Task: Create a due date automation trigger when advanced on, 2 hours before a card is due add content with an empty description.
Action: Mouse moved to (803, 243)
Screenshot: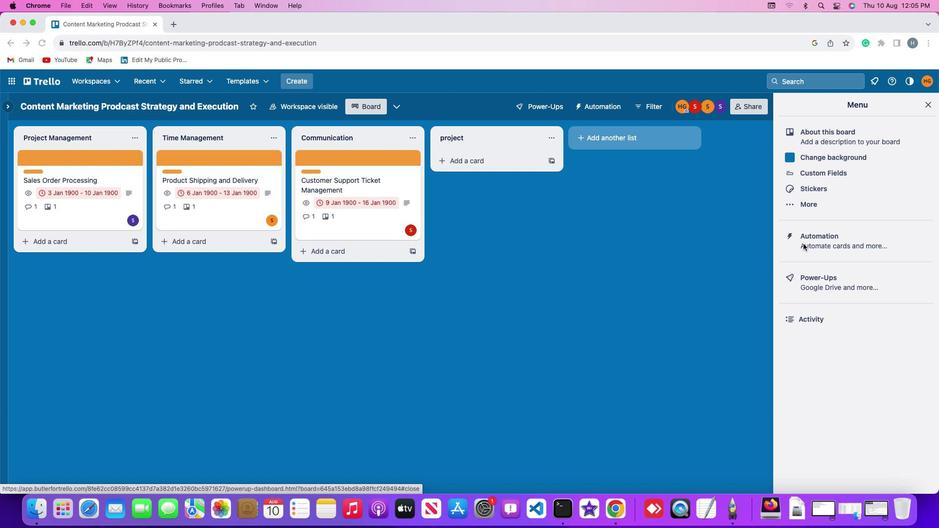 
Action: Mouse pressed left at (803, 243)
Screenshot: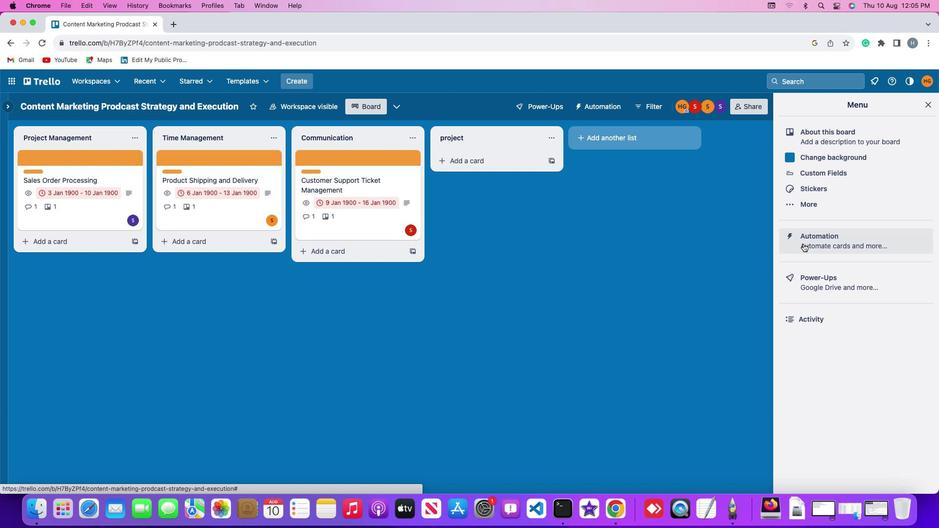 
Action: Mouse moved to (803, 243)
Screenshot: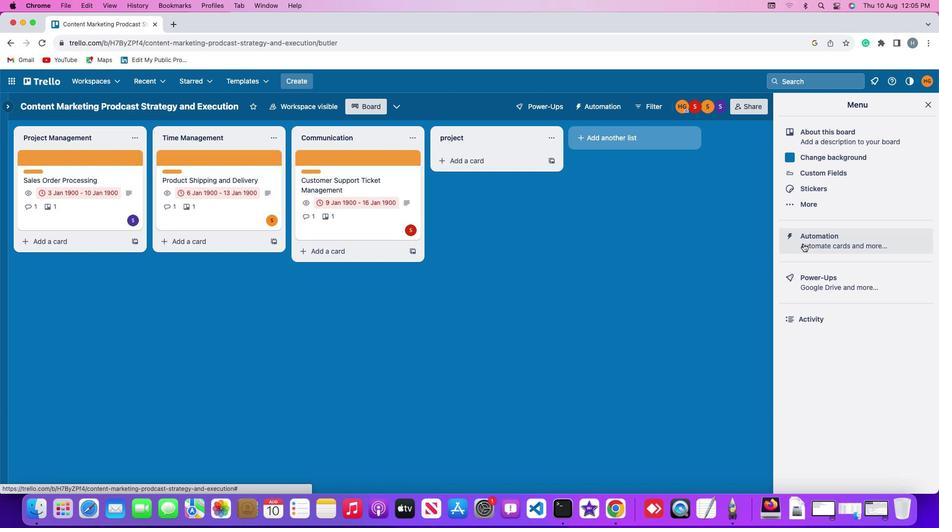 
Action: Mouse pressed left at (803, 243)
Screenshot: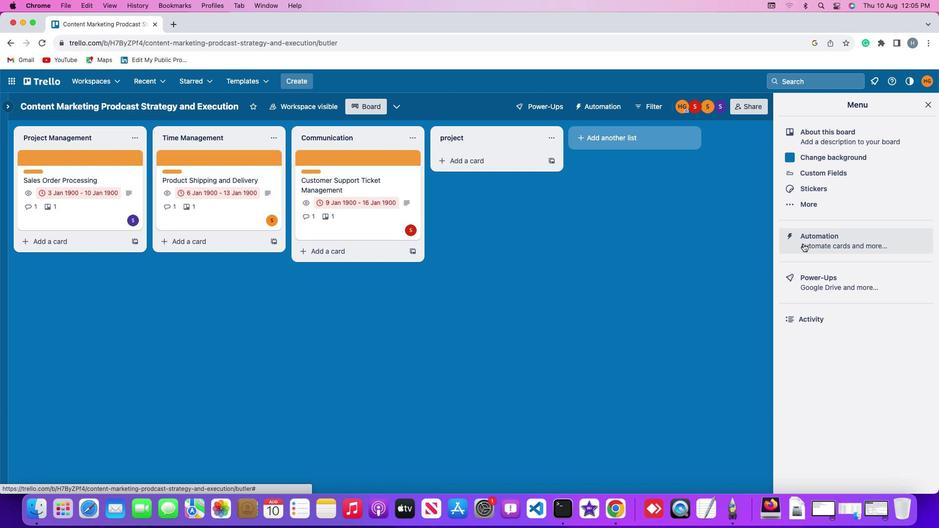 
Action: Mouse moved to (67, 232)
Screenshot: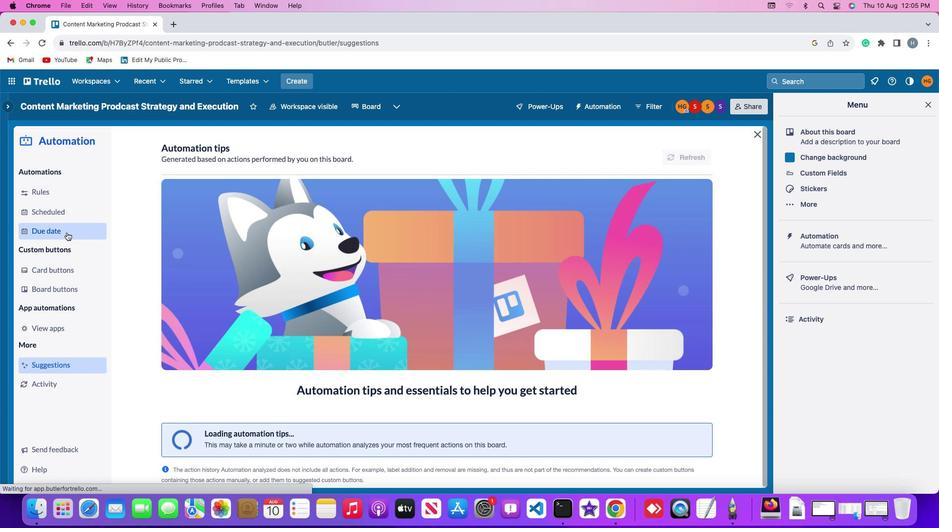 
Action: Mouse pressed left at (67, 232)
Screenshot: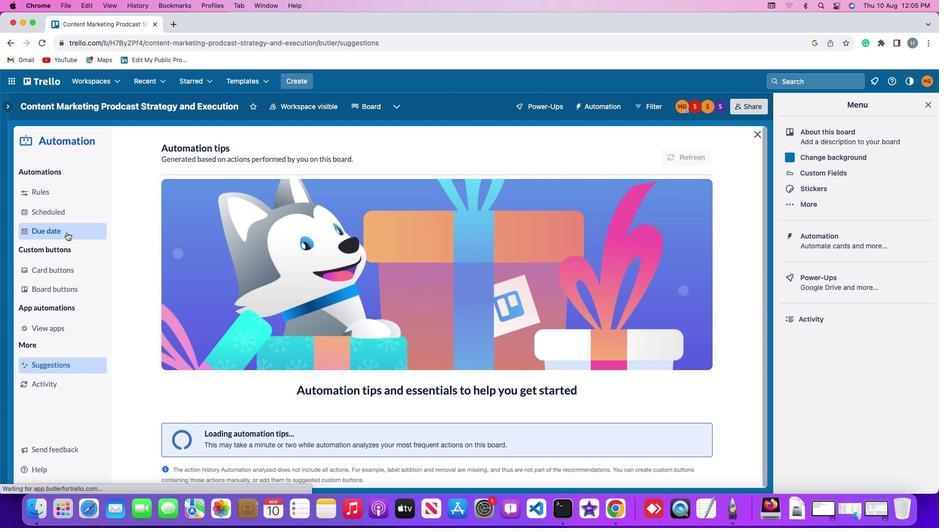 
Action: Mouse moved to (652, 151)
Screenshot: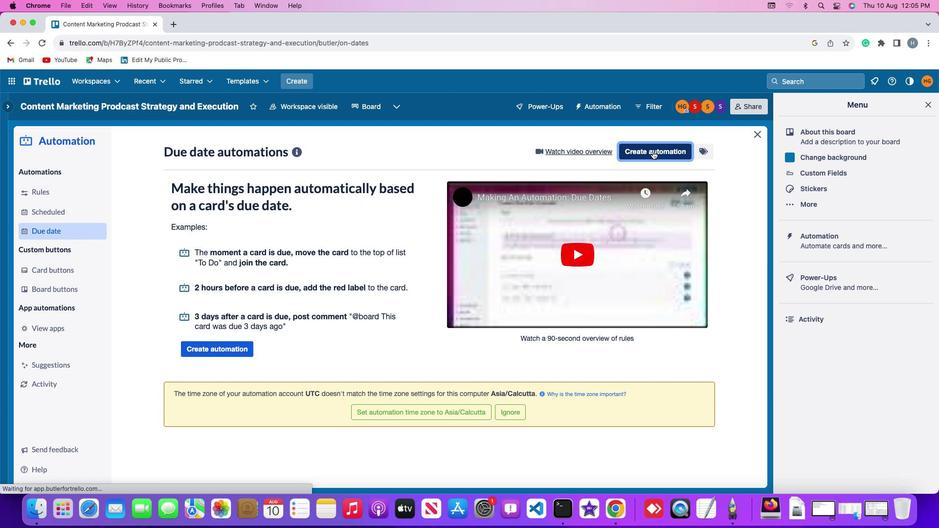 
Action: Mouse pressed left at (652, 151)
Screenshot: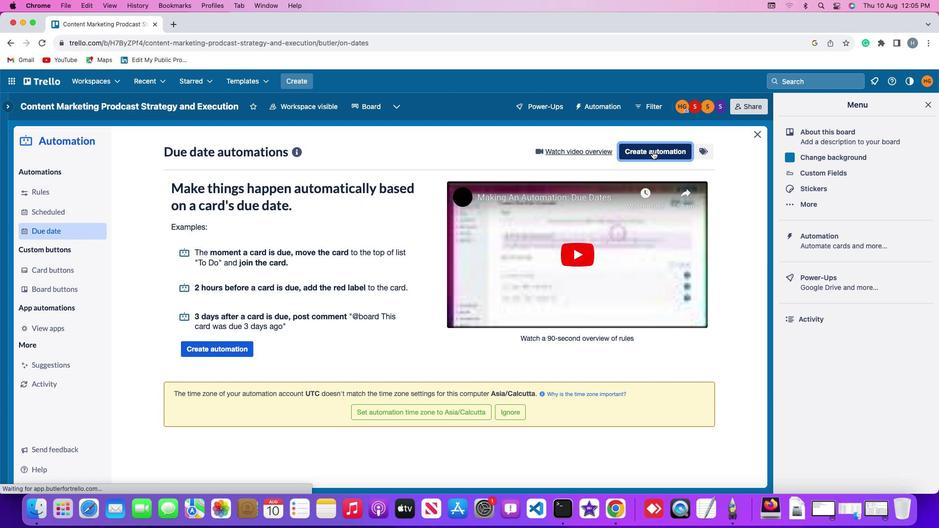 
Action: Mouse moved to (221, 245)
Screenshot: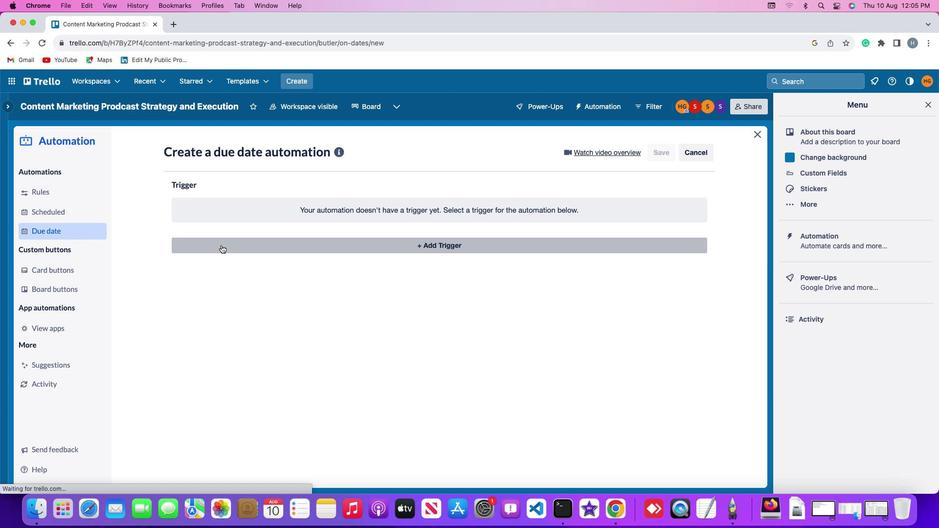 
Action: Mouse pressed left at (221, 245)
Screenshot: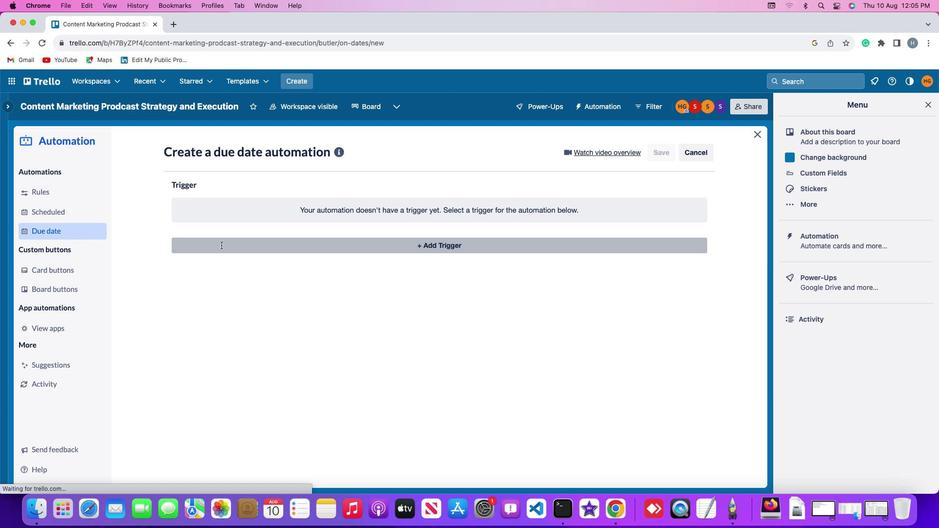 
Action: Mouse moved to (189, 394)
Screenshot: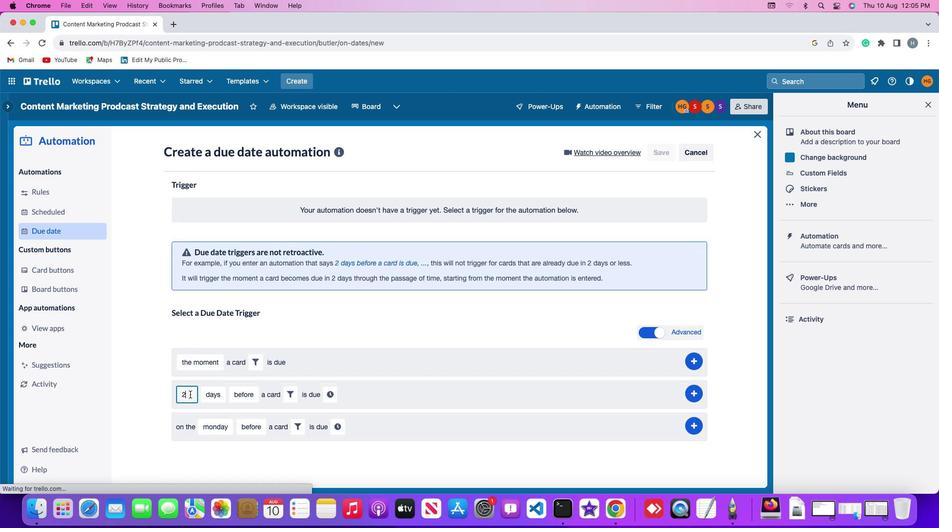 
Action: Mouse pressed left at (189, 394)
Screenshot: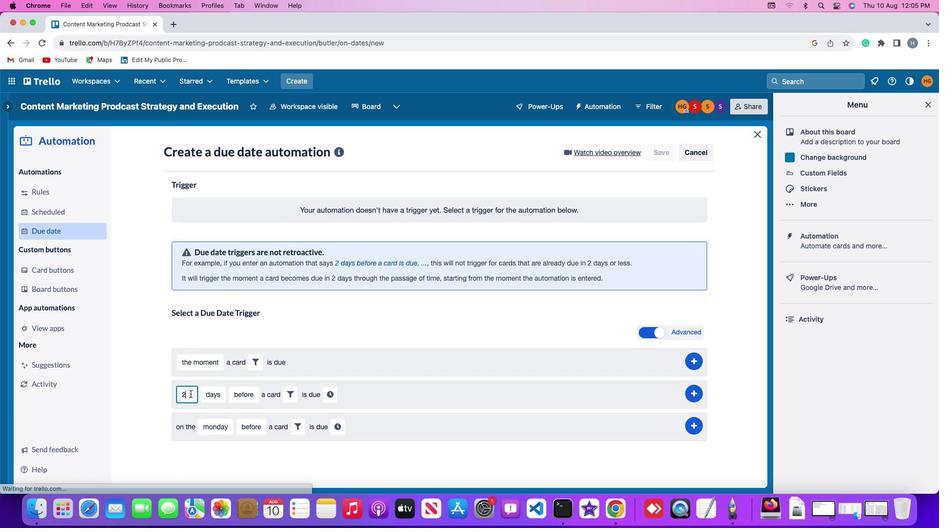 
Action: Mouse moved to (191, 393)
Screenshot: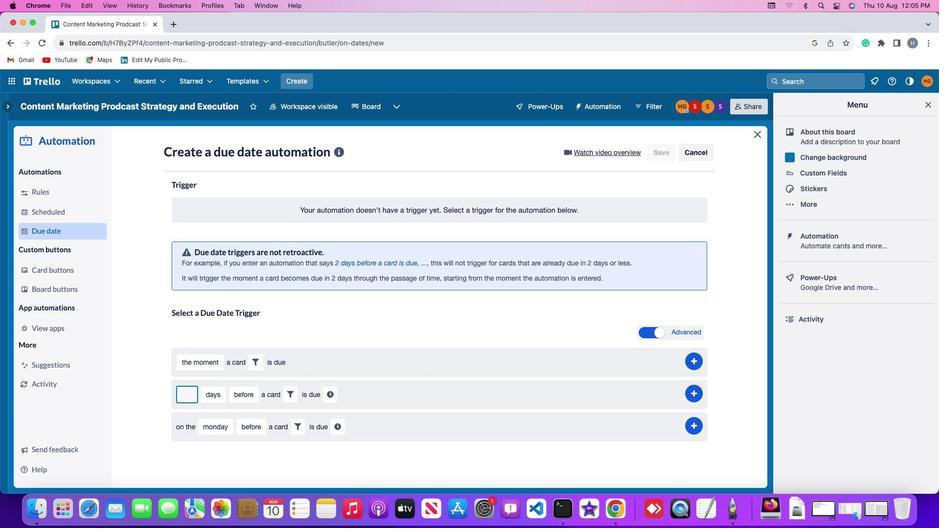 
Action: Key pressed Key.backspace'2'
Screenshot: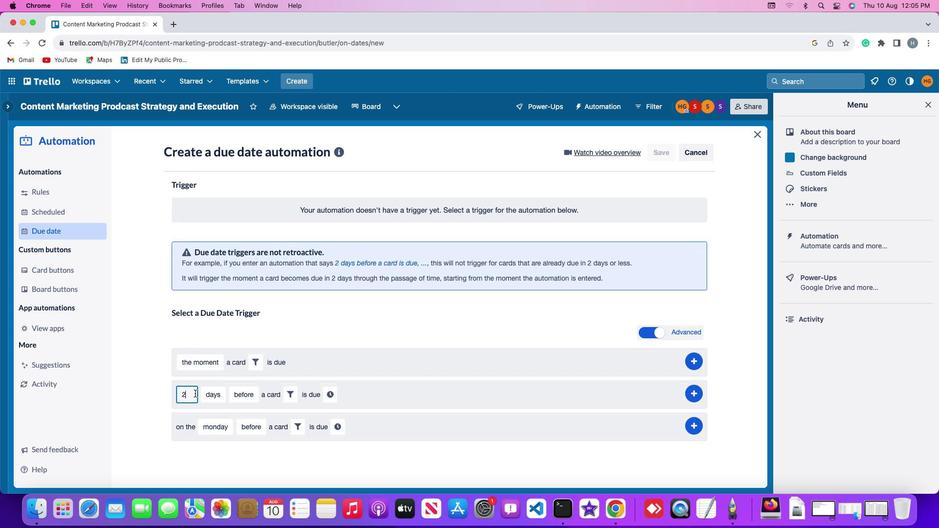 
Action: Mouse moved to (216, 396)
Screenshot: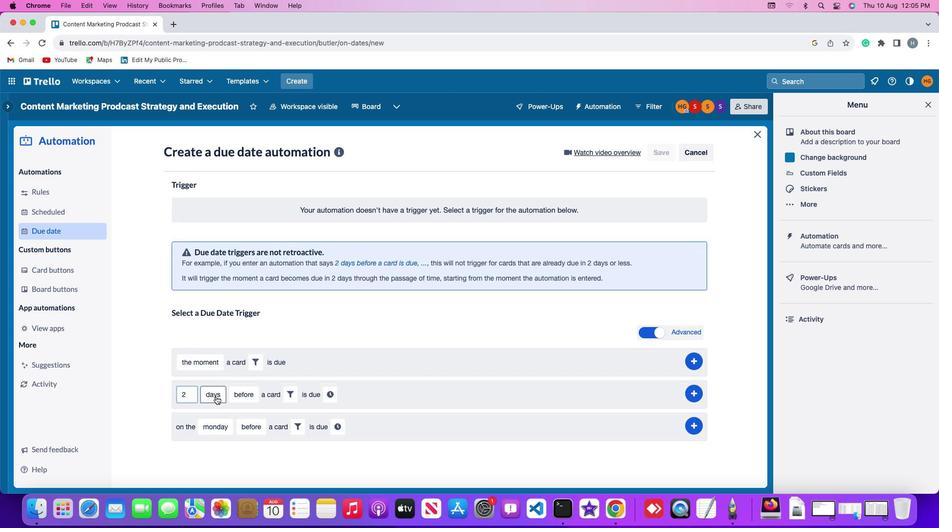 
Action: Mouse pressed left at (216, 396)
Screenshot: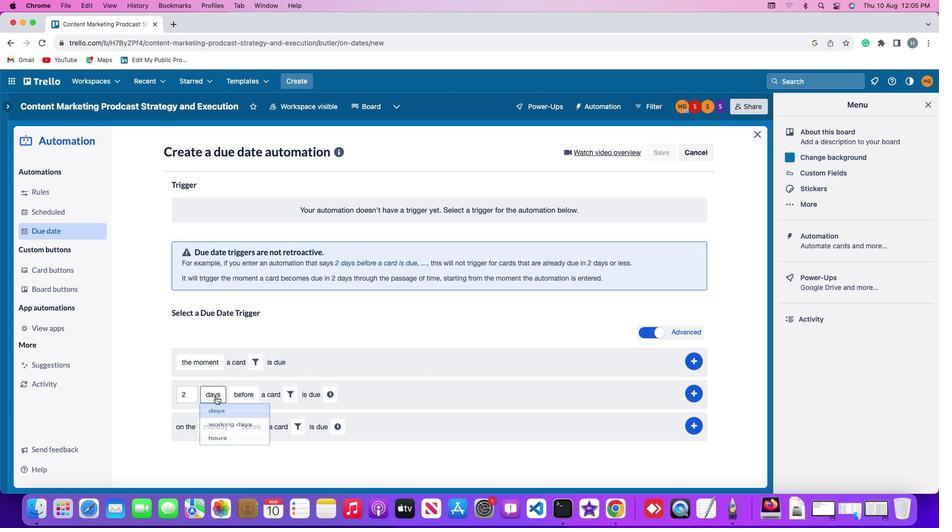 
Action: Mouse moved to (211, 450)
Screenshot: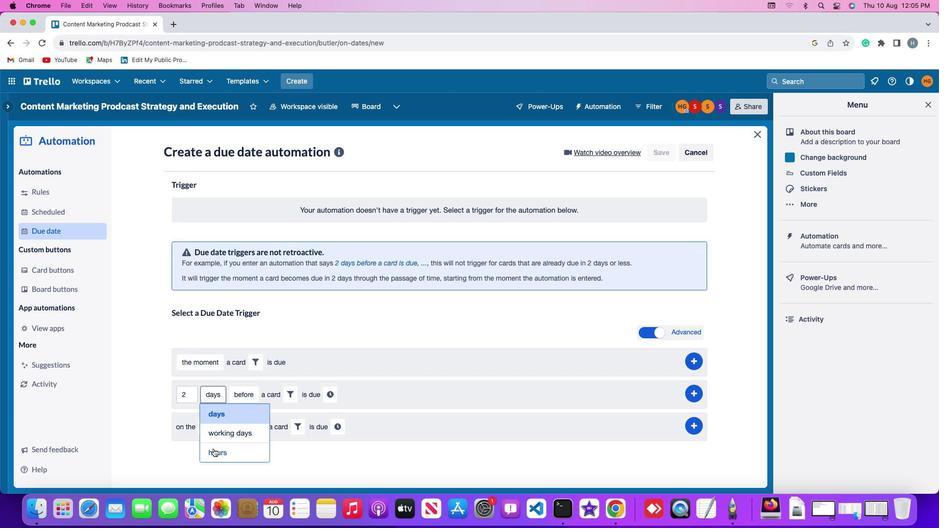 
Action: Mouse pressed left at (211, 450)
Screenshot: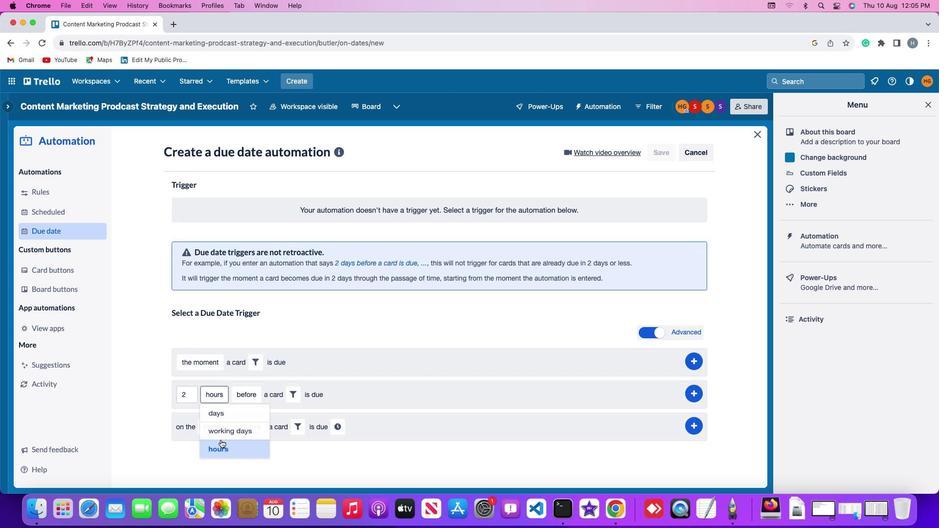 
Action: Mouse moved to (244, 395)
Screenshot: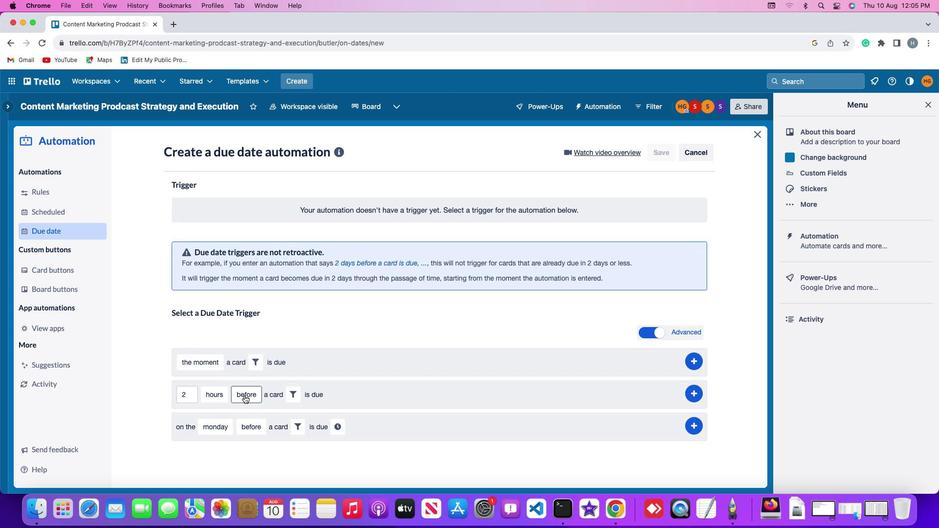 
Action: Mouse pressed left at (244, 395)
Screenshot: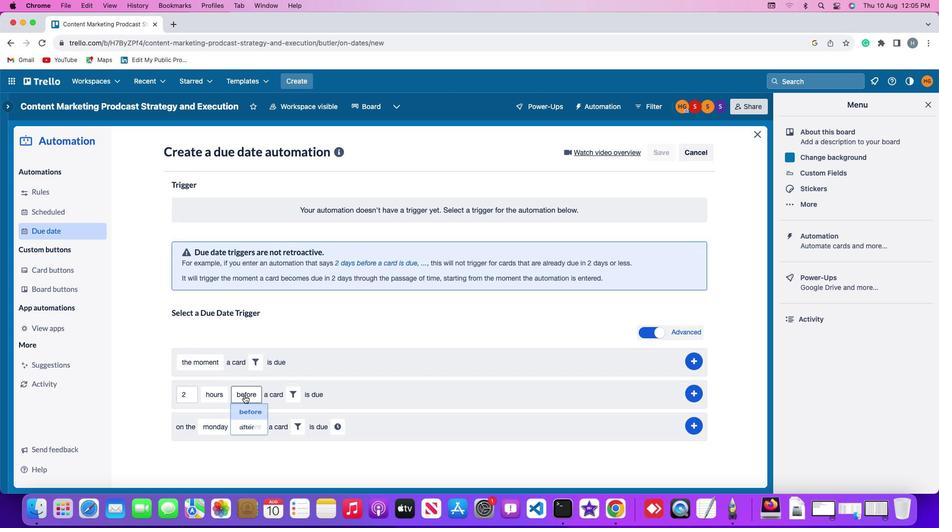 
Action: Mouse moved to (248, 418)
Screenshot: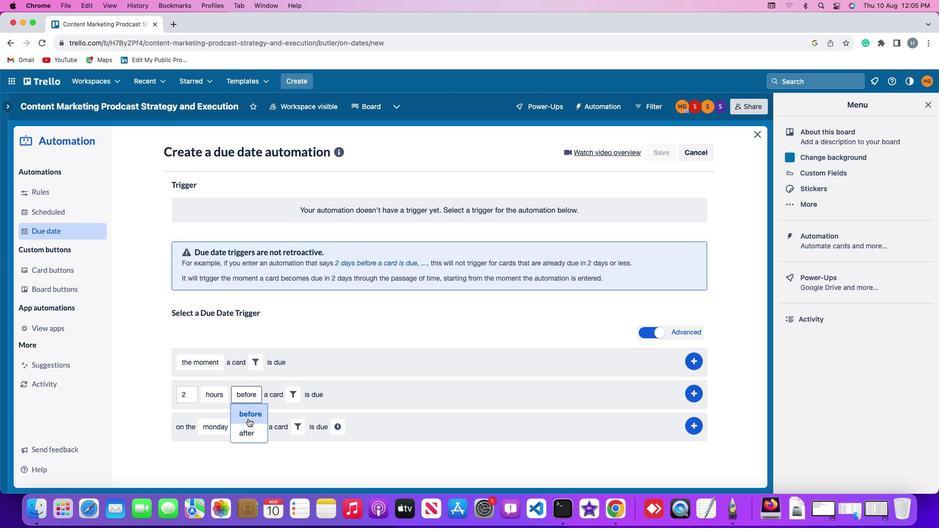 
Action: Mouse pressed left at (248, 418)
Screenshot: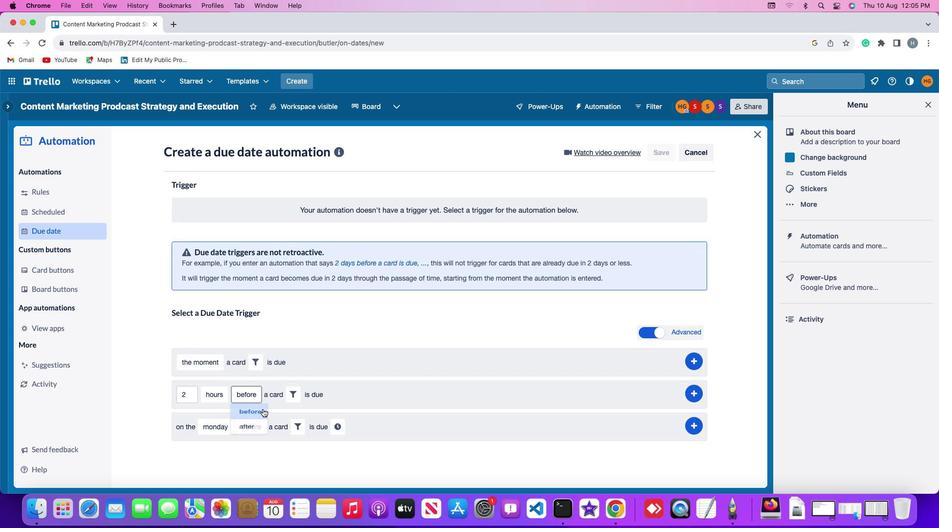 
Action: Mouse moved to (294, 395)
Screenshot: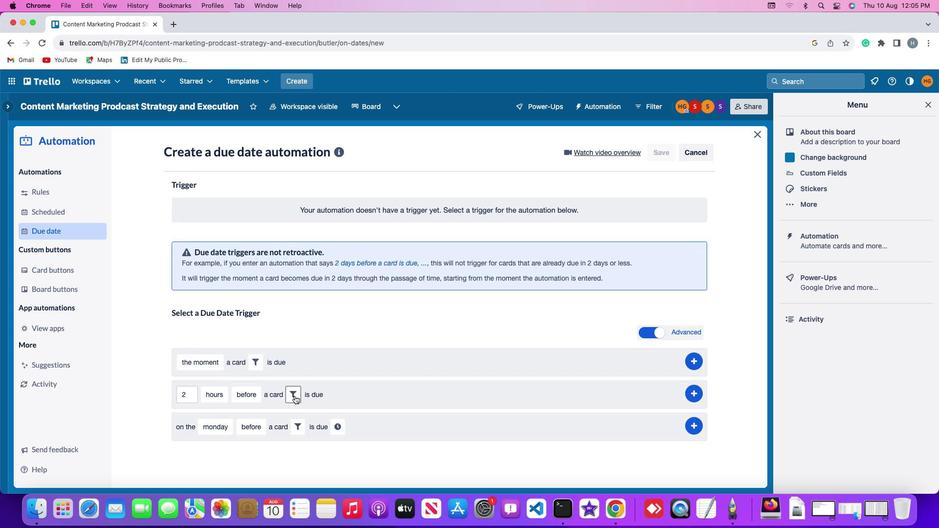 
Action: Mouse pressed left at (294, 395)
Screenshot: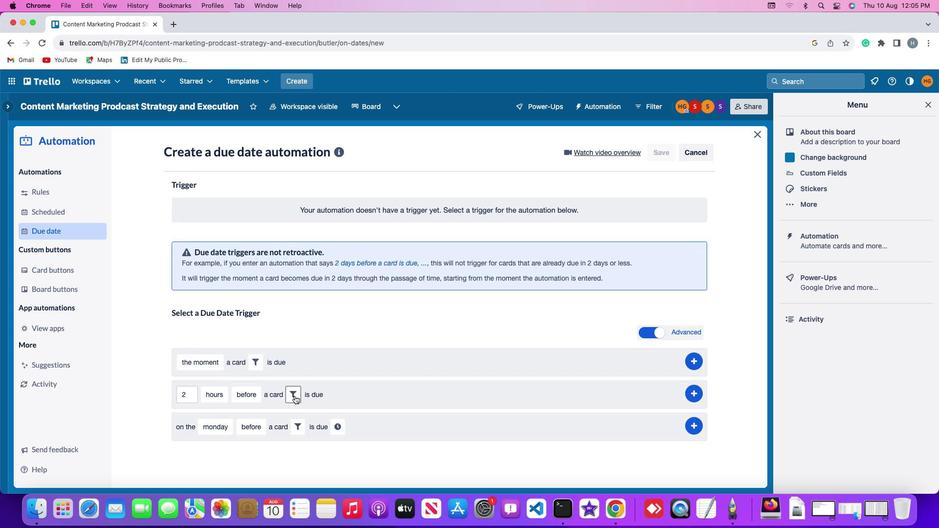 
Action: Mouse moved to (415, 425)
Screenshot: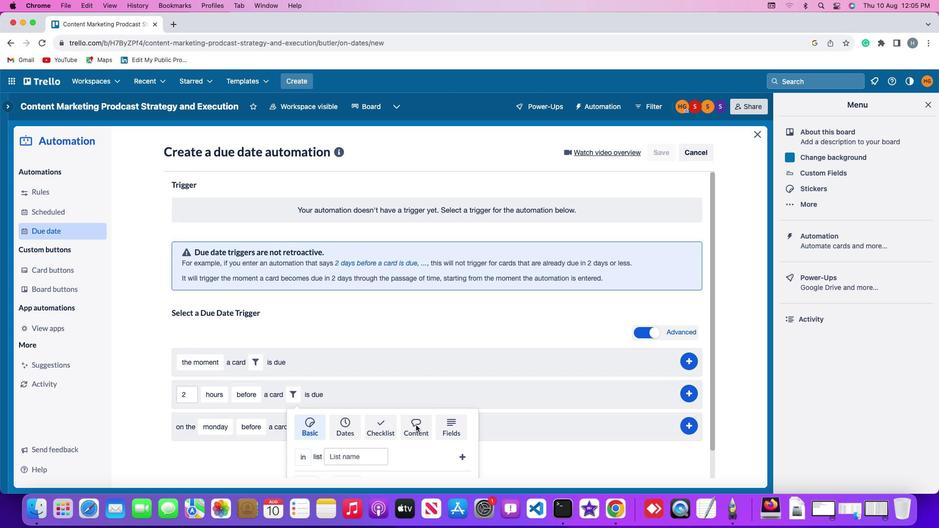 
Action: Mouse pressed left at (415, 425)
Screenshot: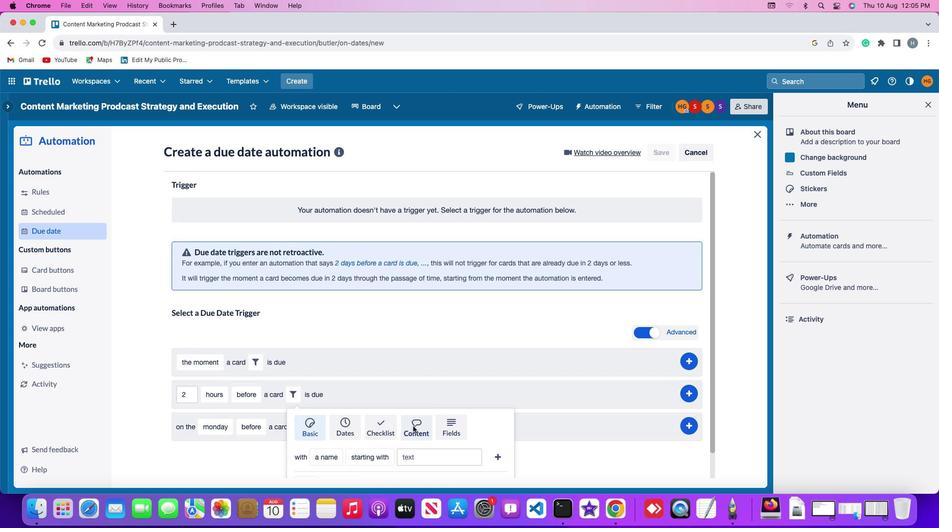 
Action: Mouse moved to (254, 458)
Screenshot: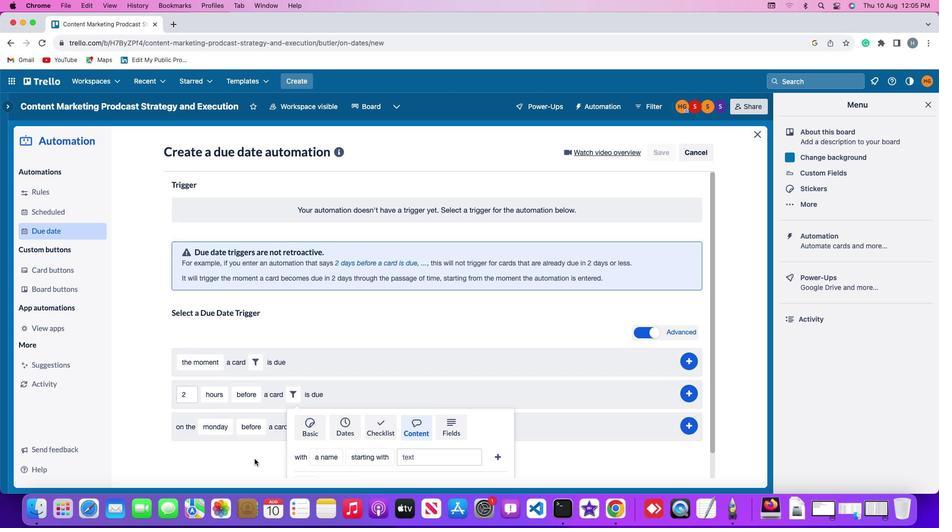 
Action: Mouse scrolled (254, 458) with delta (0, 0)
Screenshot: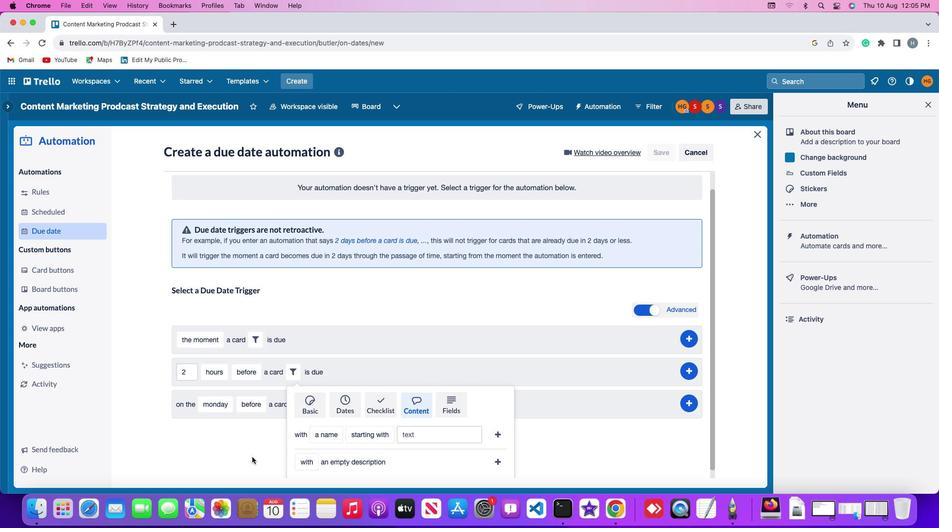 
Action: Mouse scrolled (254, 458) with delta (0, 0)
Screenshot: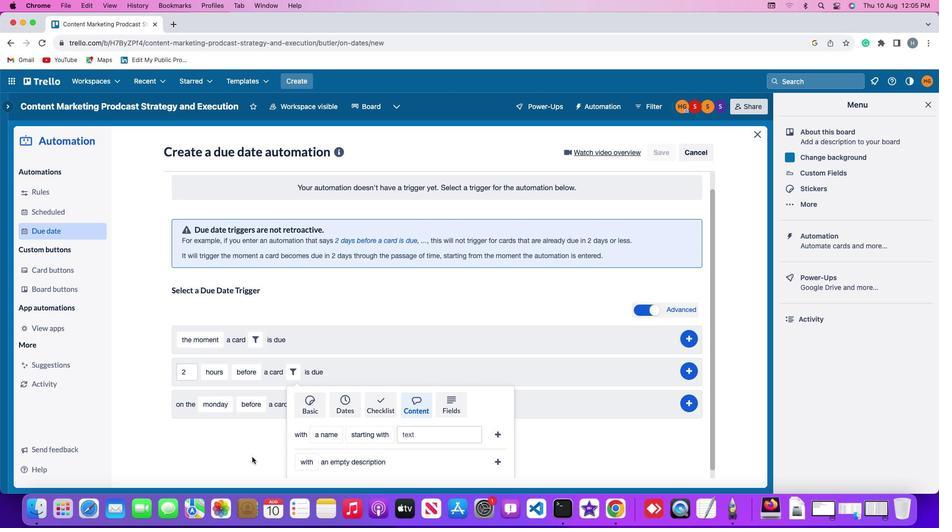 
Action: Mouse scrolled (254, 458) with delta (0, -1)
Screenshot: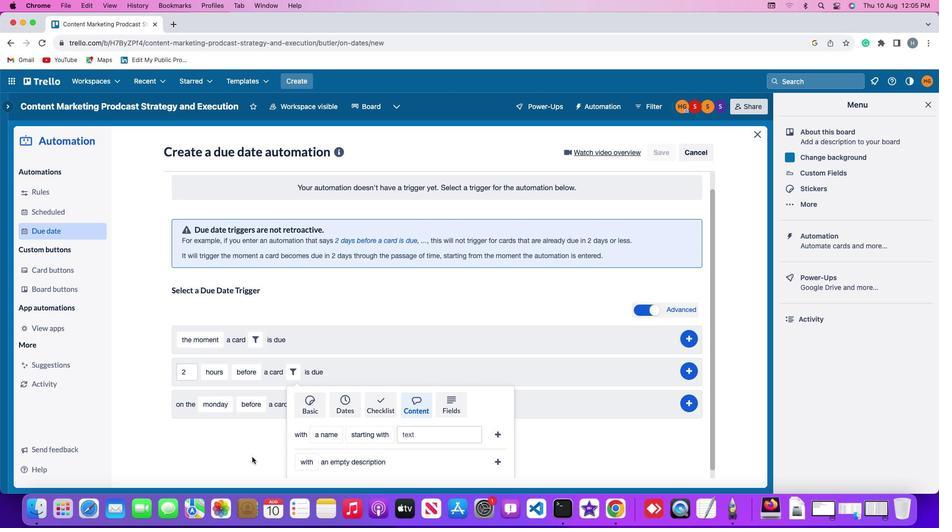
Action: Mouse scrolled (254, 458) with delta (0, -2)
Screenshot: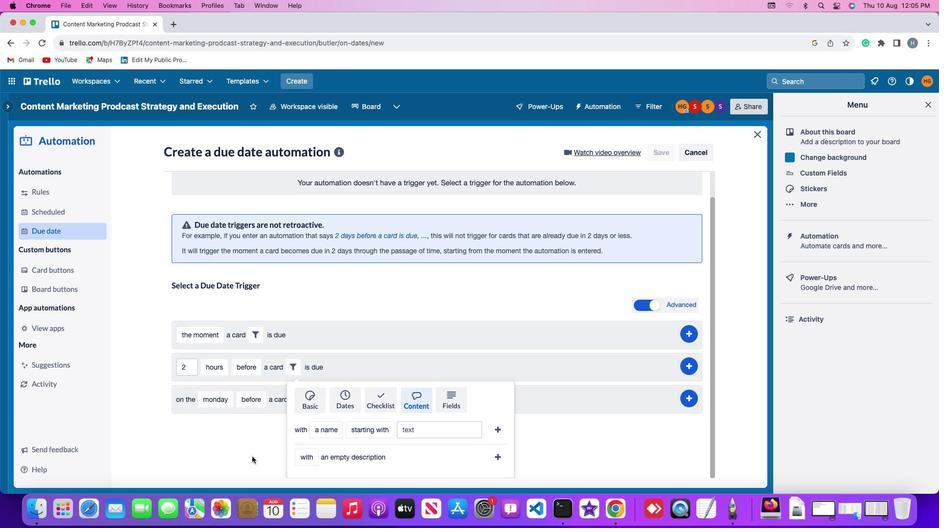 
Action: Mouse moved to (251, 456)
Screenshot: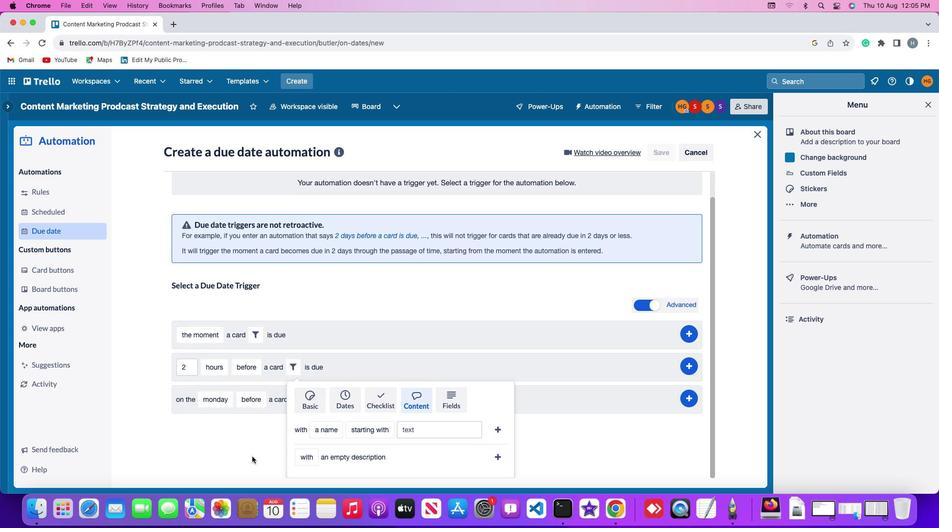 
Action: Mouse scrolled (251, 456) with delta (0, 0)
Screenshot: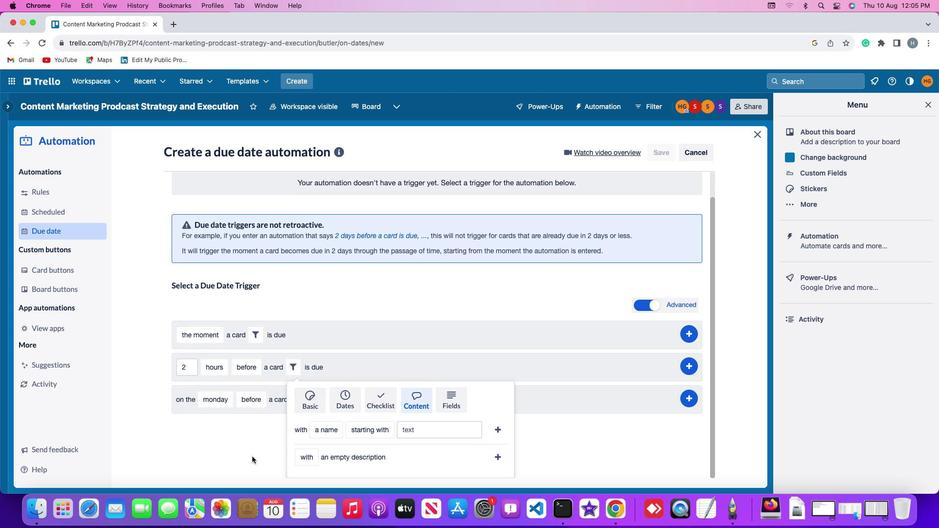
Action: Mouse scrolled (251, 456) with delta (0, 0)
Screenshot: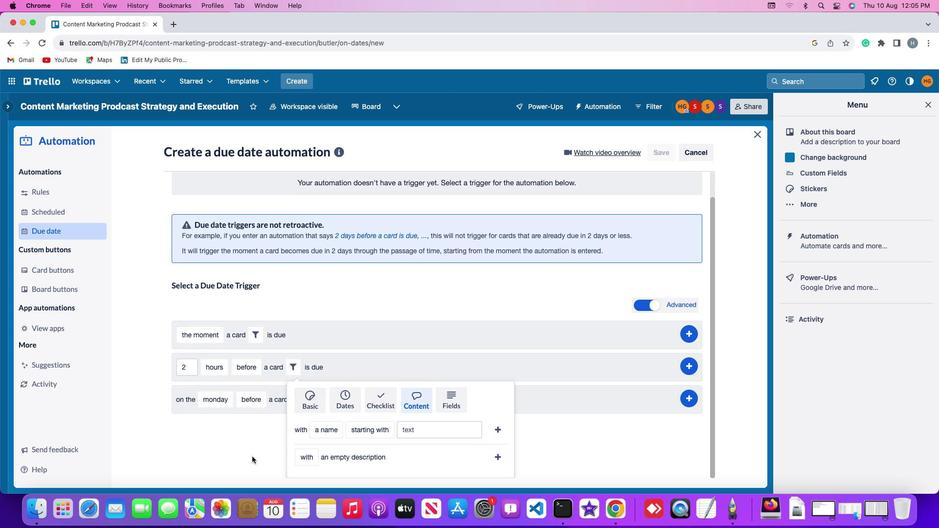 
Action: Mouse scrolled (251, 456) with delta (0, -1)
Screenshot: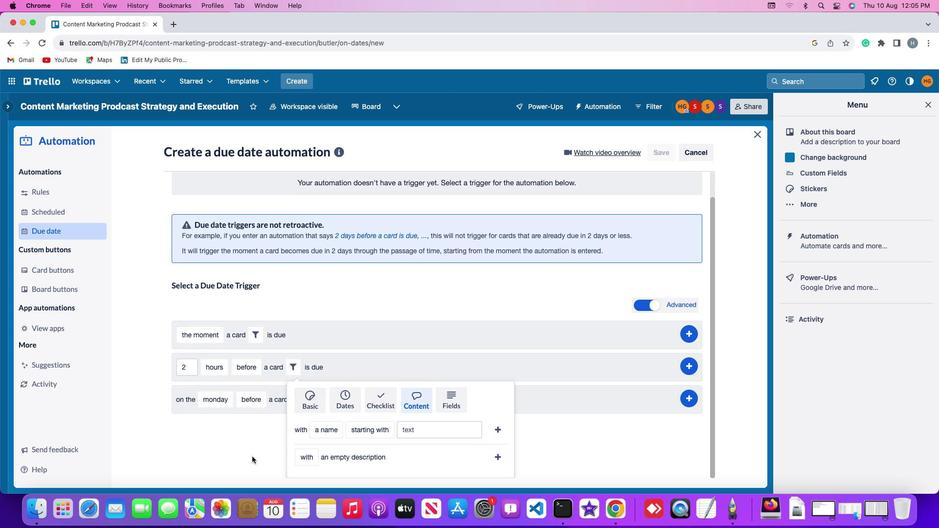 
Action: Mouse moved to (302, 454)
Screenshot: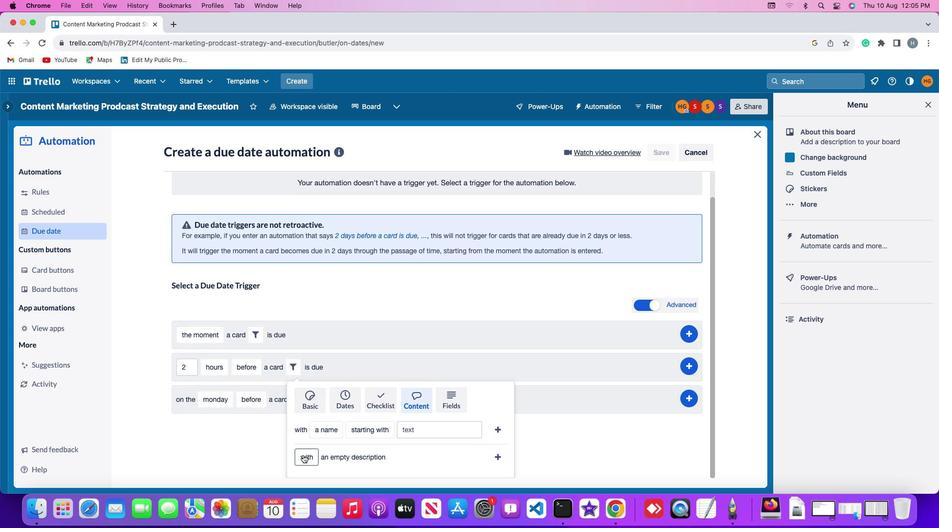 
Action: Mouse pressed left at (302, 454)
Screenshot: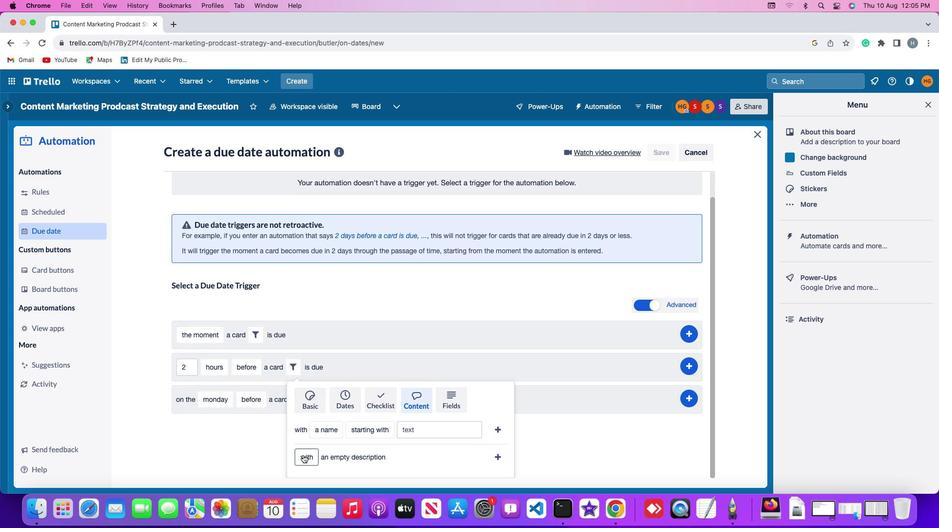 
Action: Mouse moved to (315, 417)
Screenshot: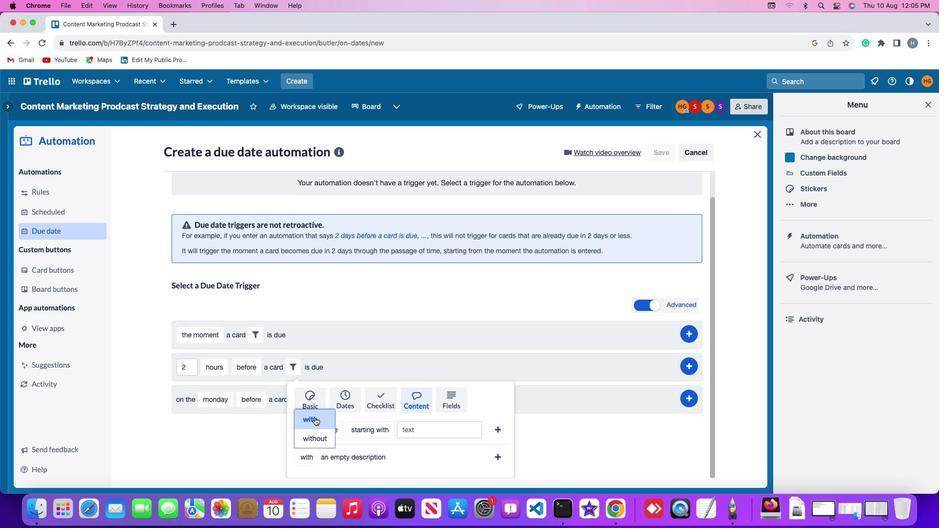 
Action: Mouse pressed left at (315, 417)
Screenshot: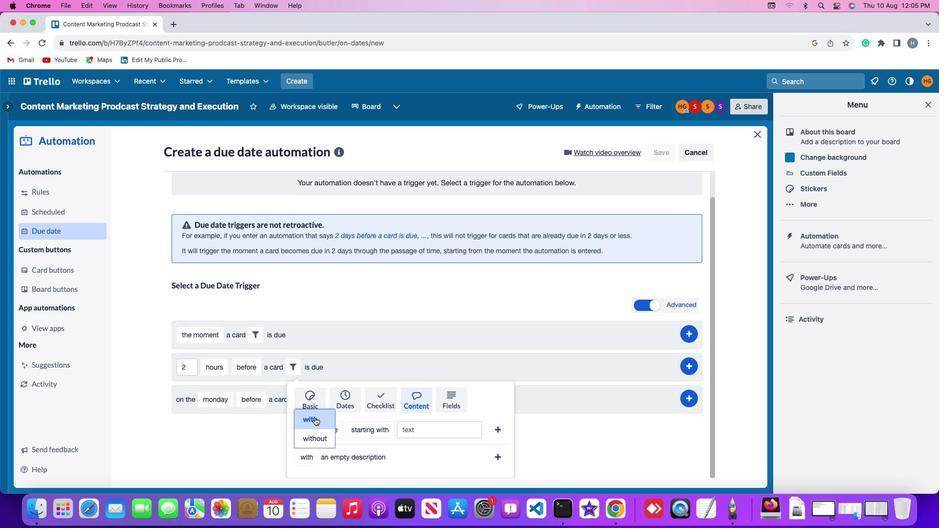 
Action: Mouse moved to (497, 455)
Screenshot: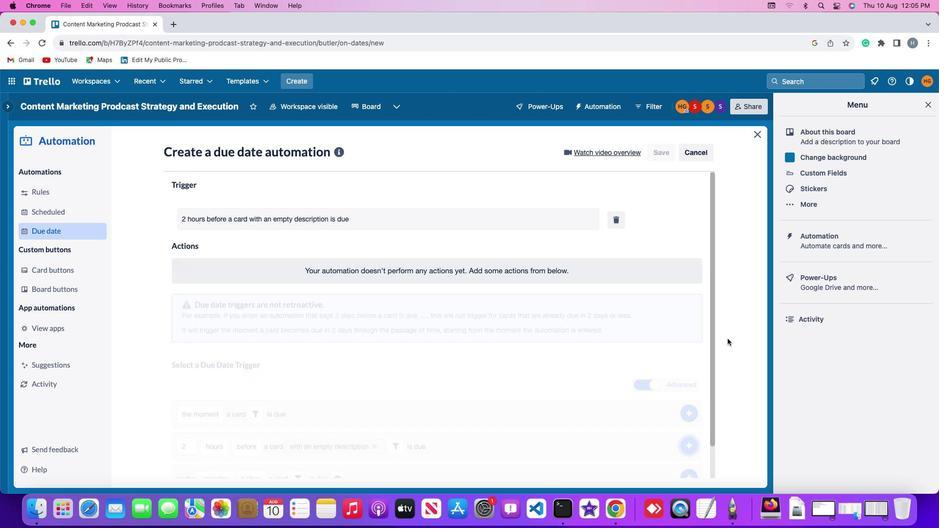
Action: Mouse pressed left at (497, 455)
Screenshot: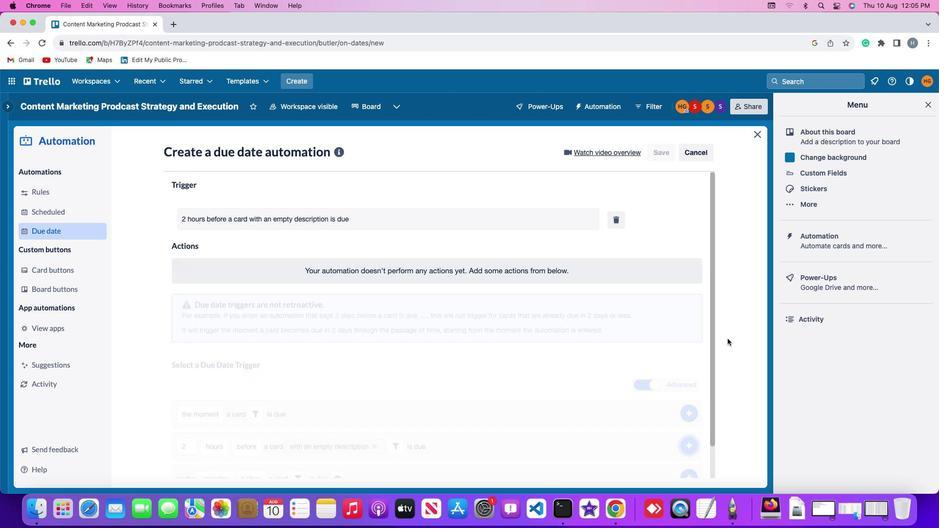 
Action: Mouse moved to (726, 323)
Screenshot: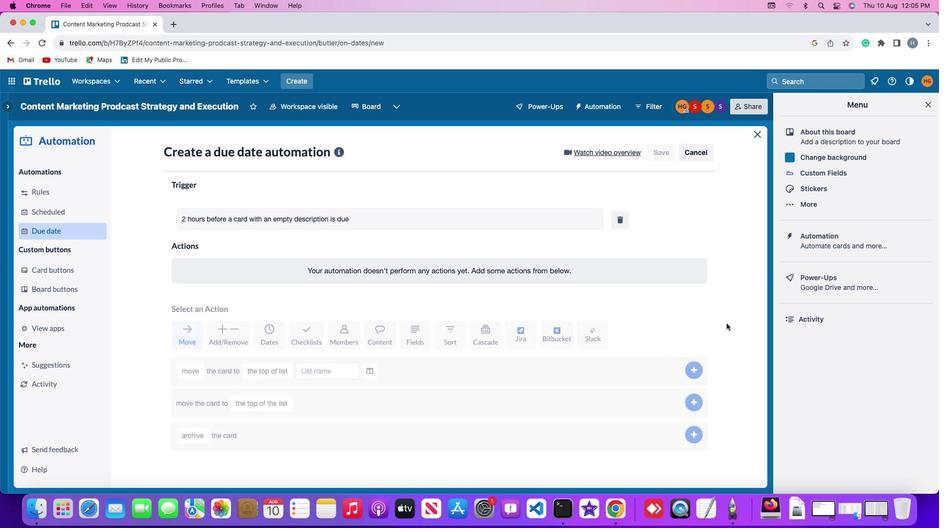 
